 Task: In the  document compendium.pdf. Insert footer and write 'www.stellar.com'. Find the word using Dictionary 'Enough' Use the tool word Count and display word count while typing
Action: Mouse moved to (123, 96)
Screenshot: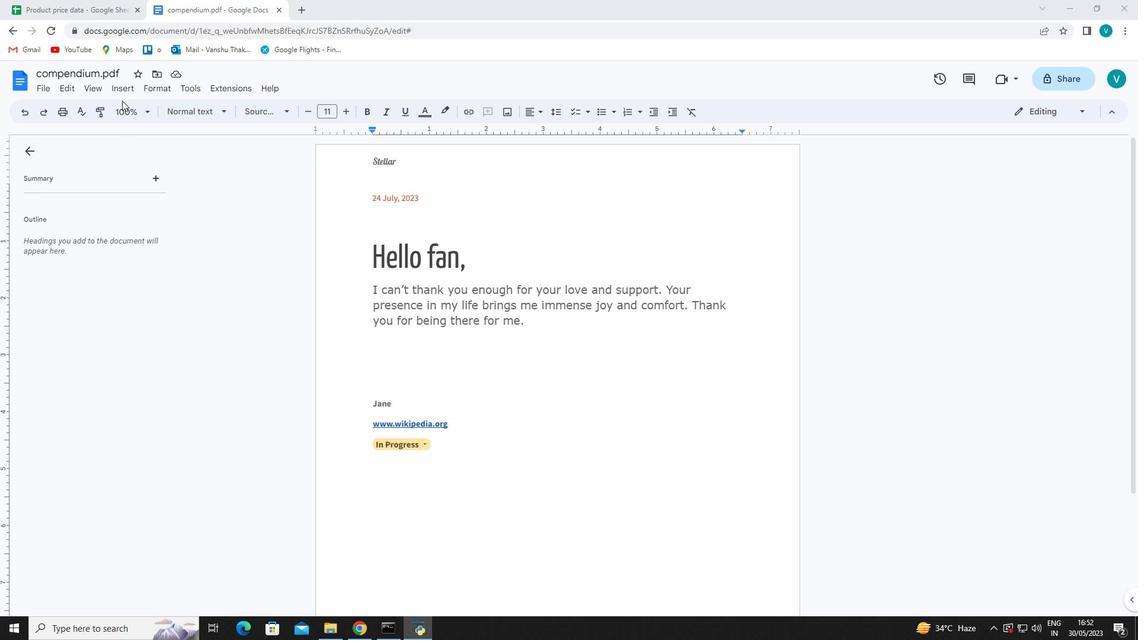 
Action: Mouse pressed left at (123, 96)
Screenshot: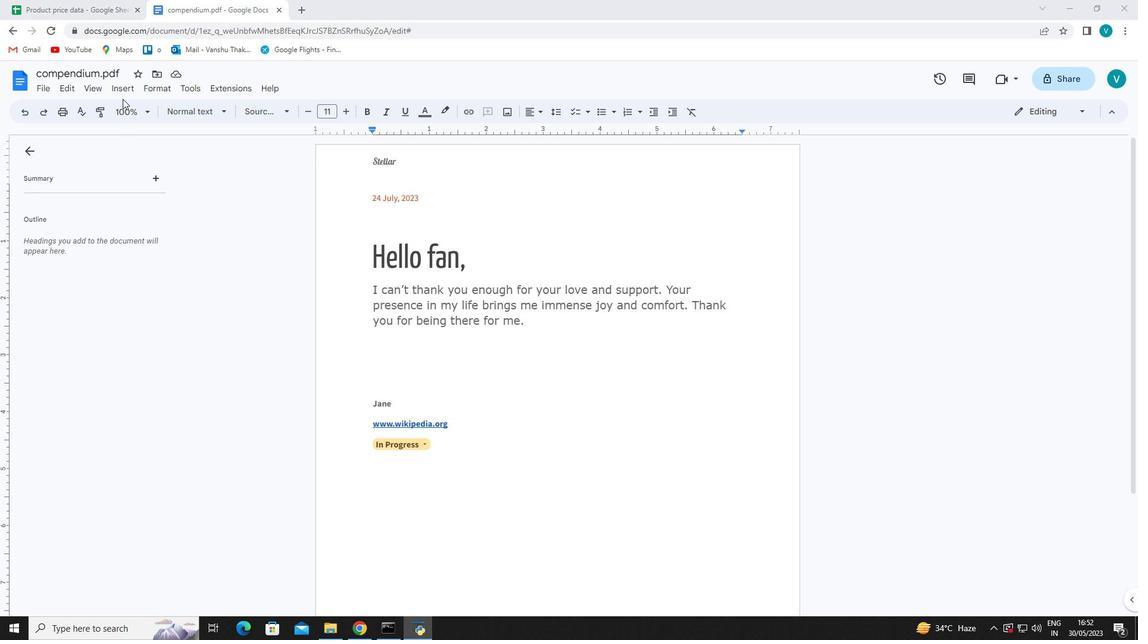 
Action: Mouse pressed left at (123, 96)
Screenshot: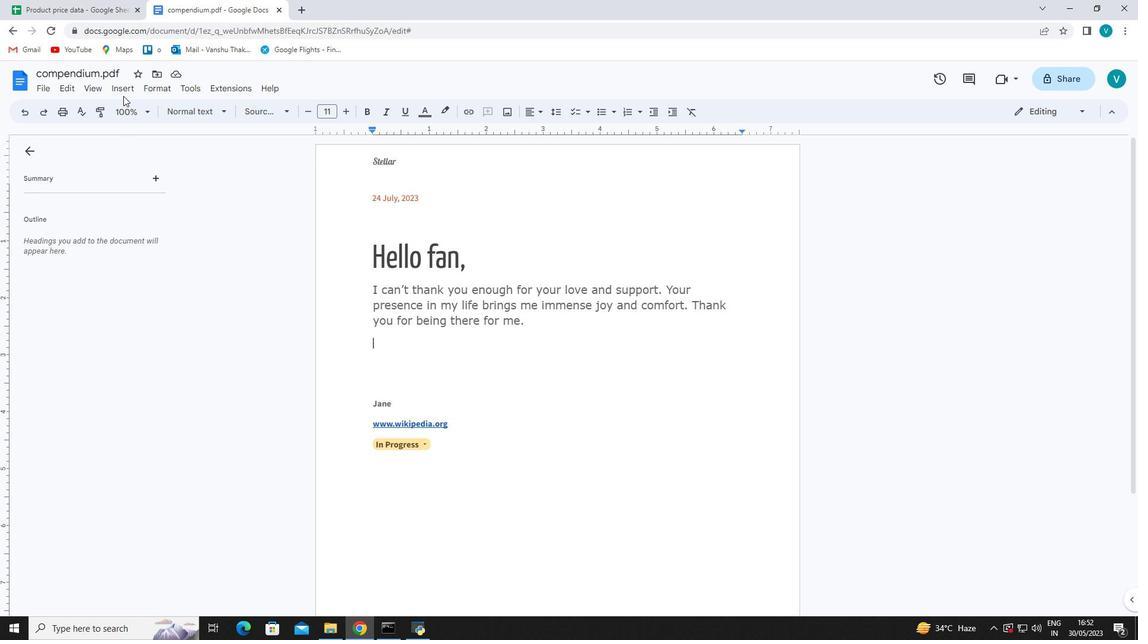 
Action: Mouse moved to (125, 91)
Screenshot: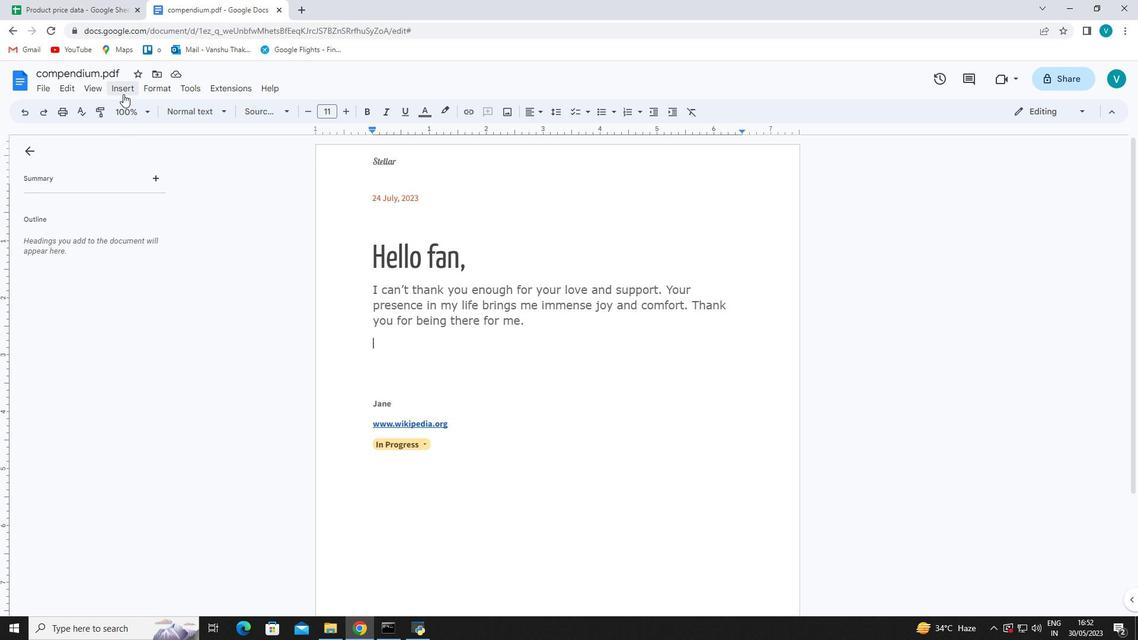 
Action: Mouse pressed left at (125, 91)
Screenshot: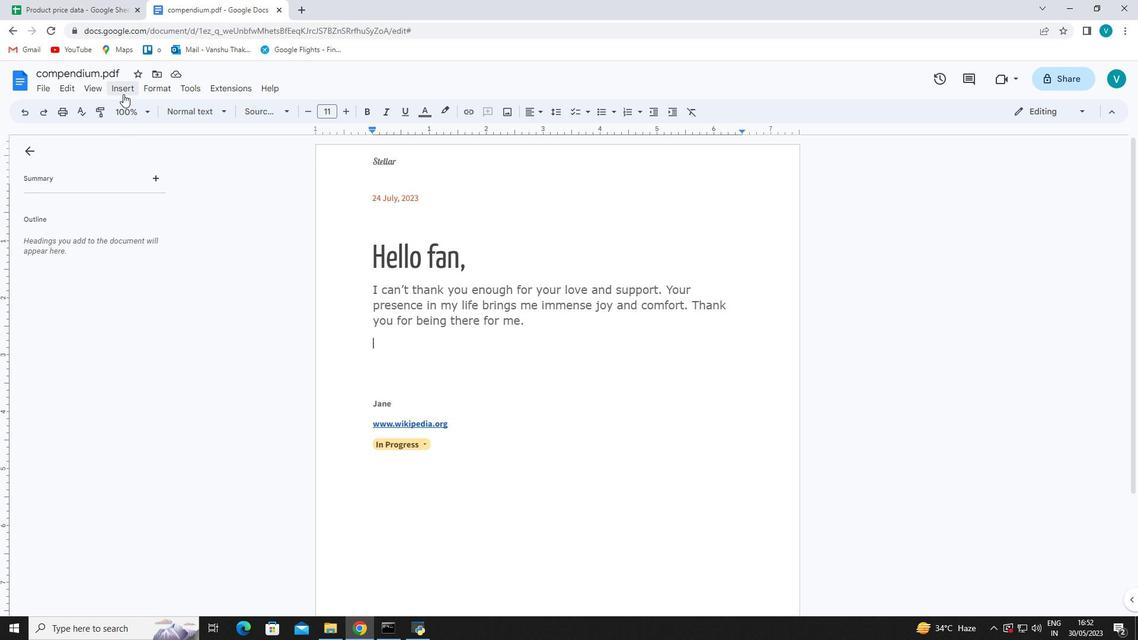 
Action: Mouse moved to (317, 406)
Screenshot: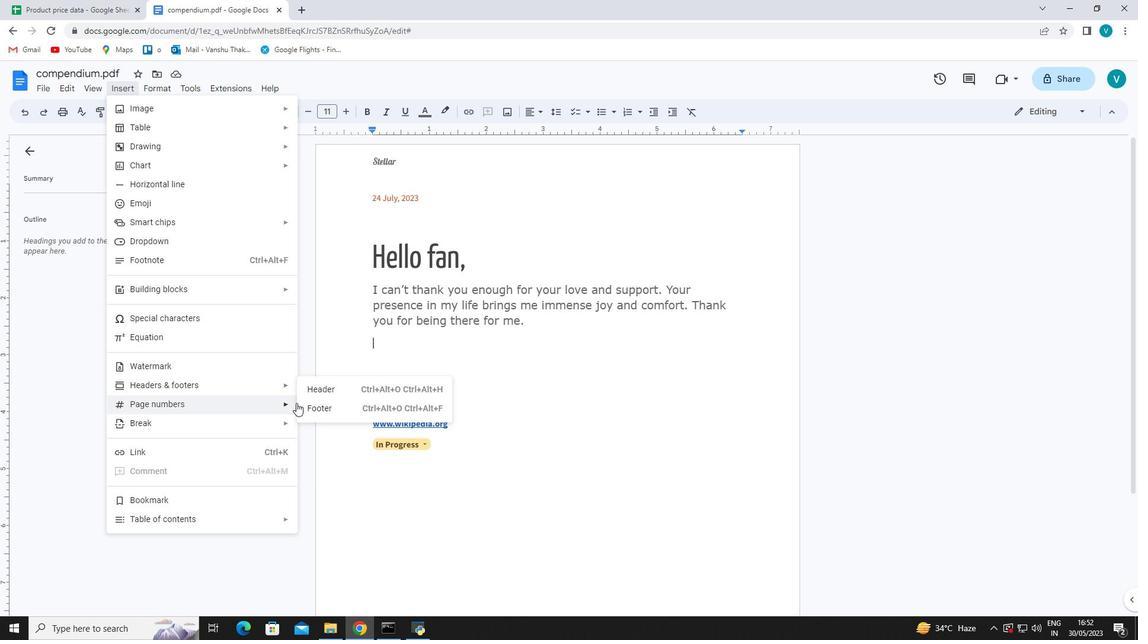
Action: Mouse pressed left at (317, 406)
Screenshot: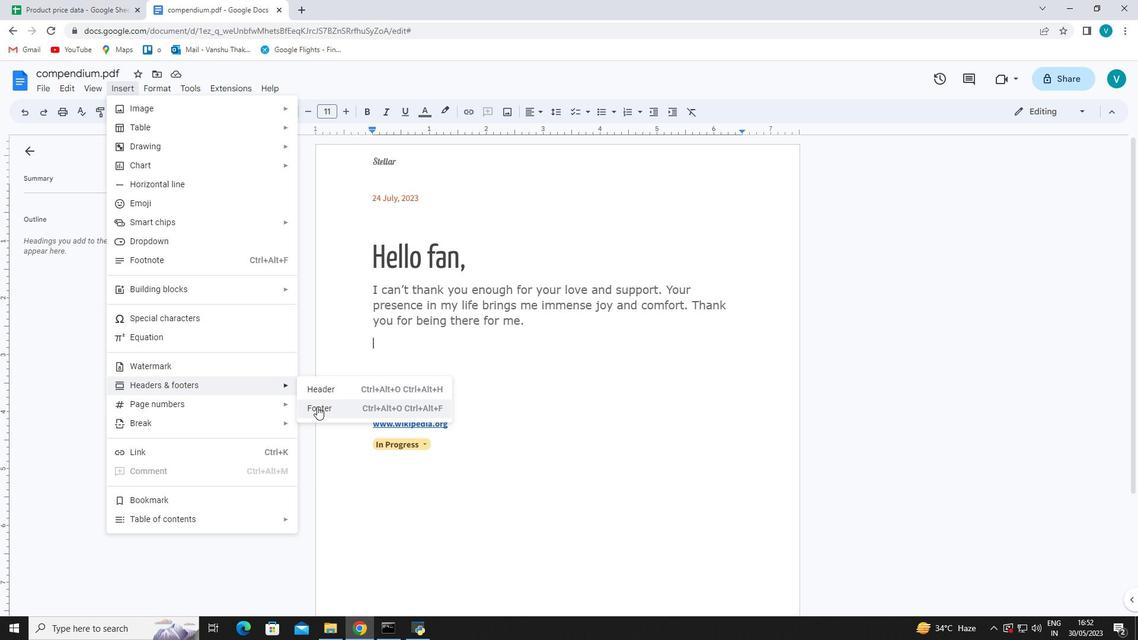 
Action: Mouse moved to (327, 403)
Screenshot: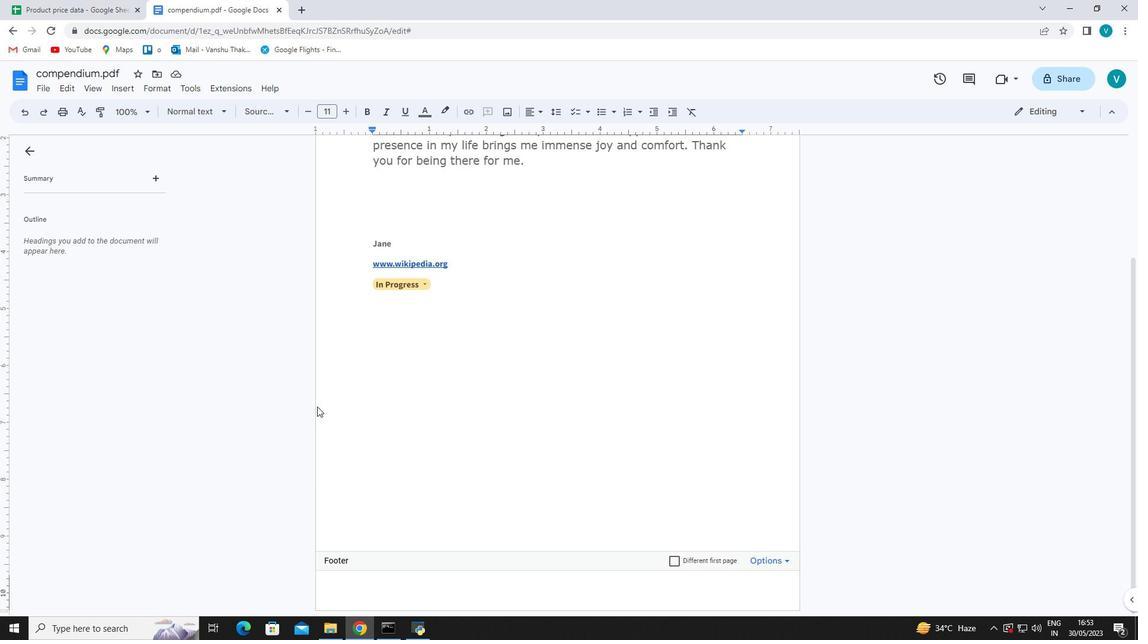
Action: Key pressed www.stellar.com
Screenshot: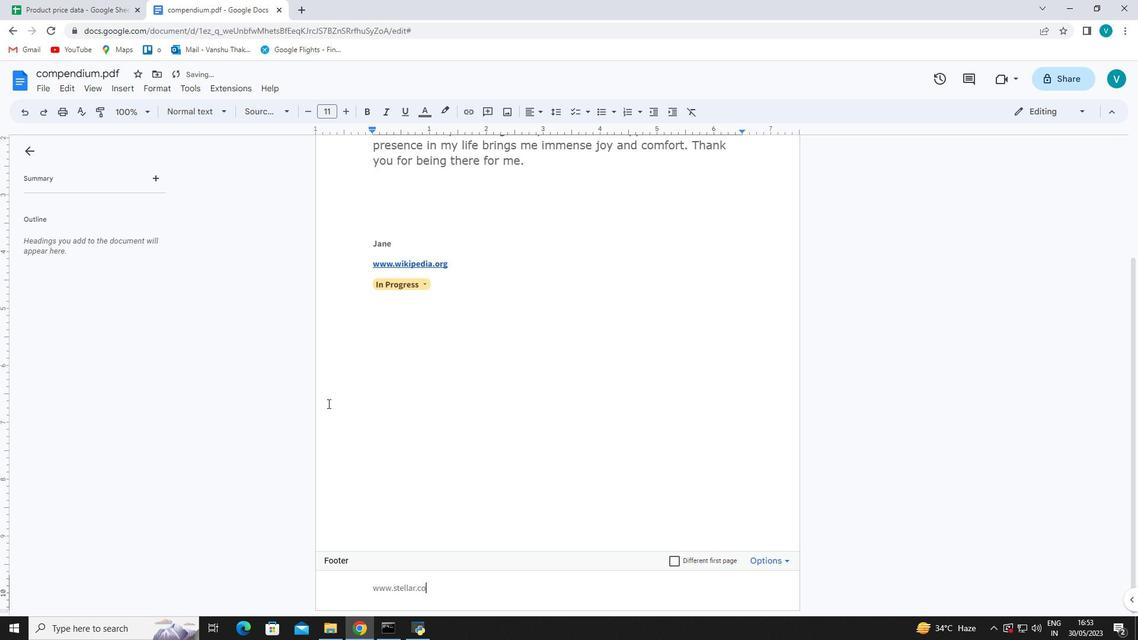
Action: Mouse moved to (195, 88)
Screenshot: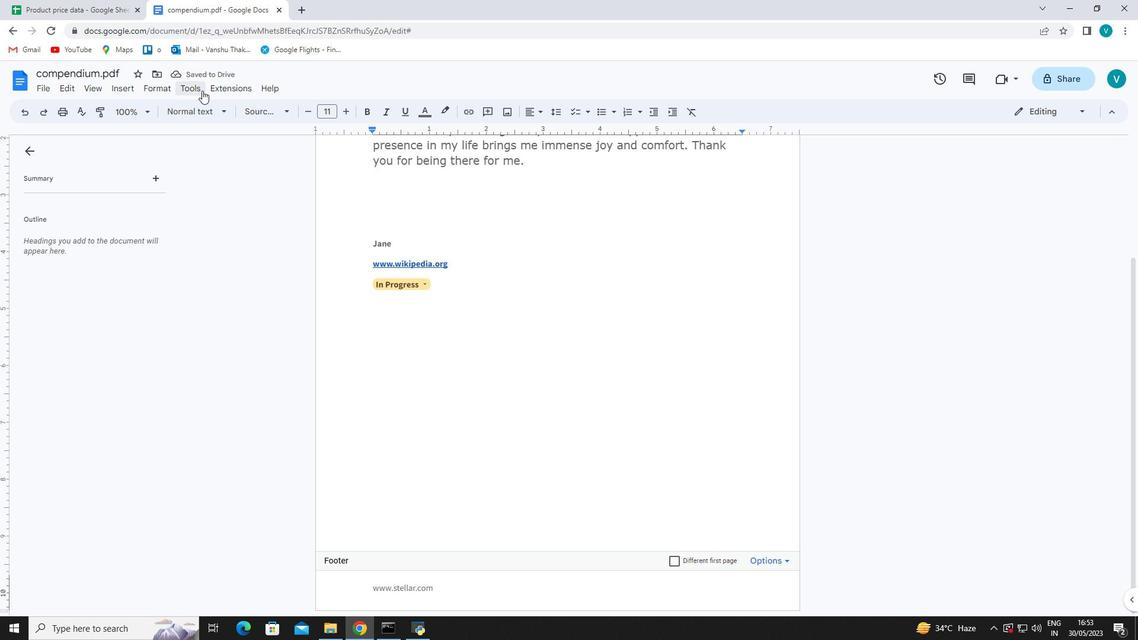 
Action: Mouse pressed left at (195, 88)
Screenshot: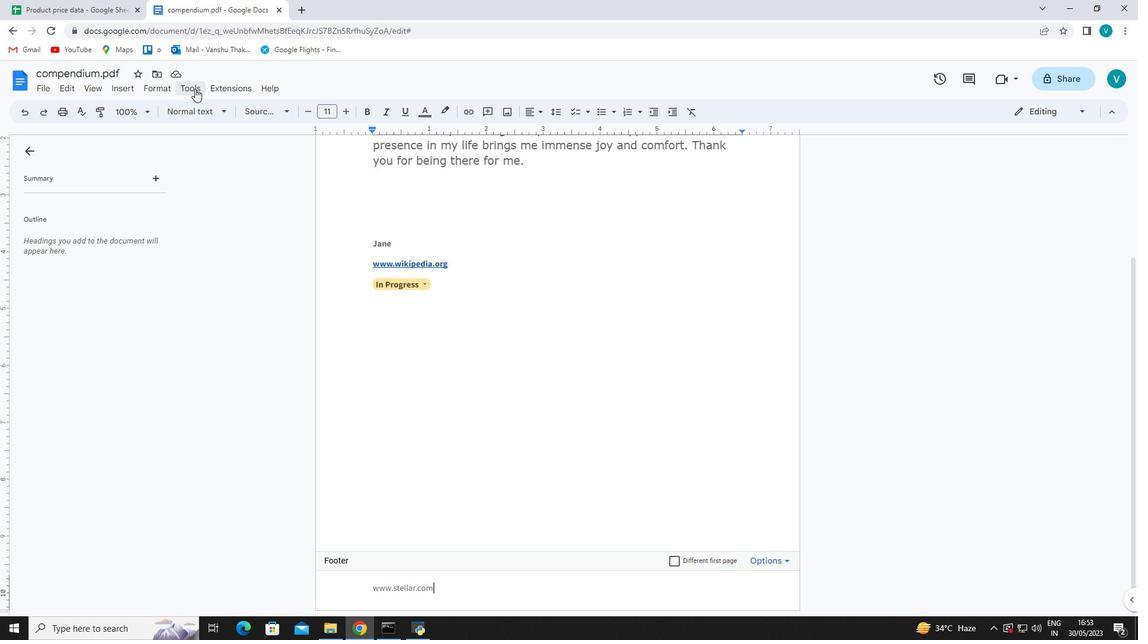 
Action: Mouse moved to (205, 242)
Screenshot: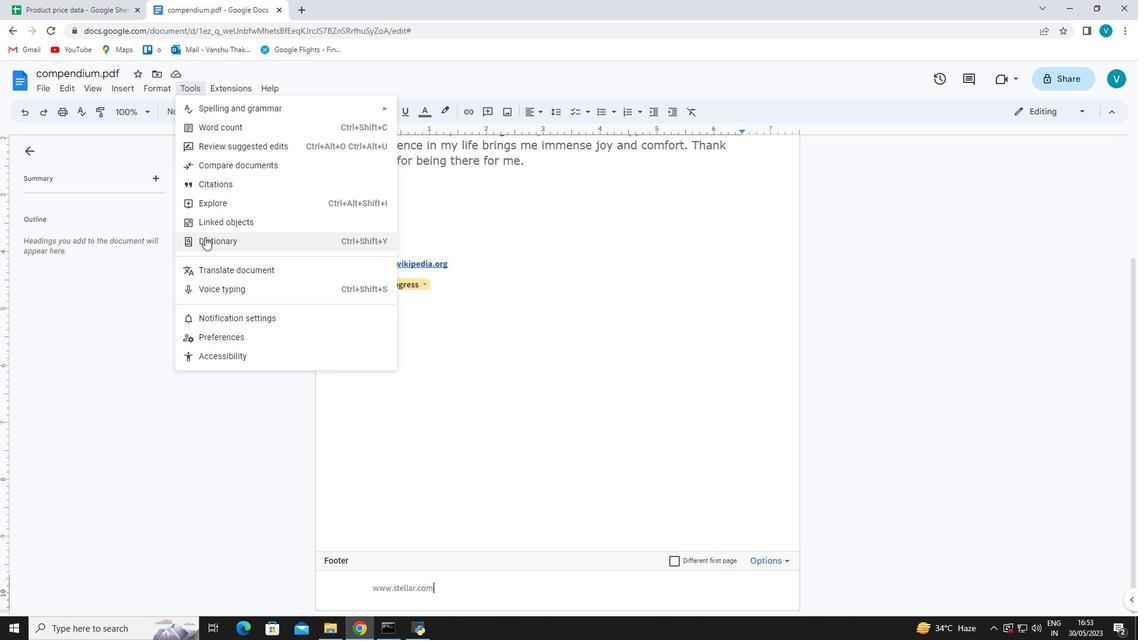 
Action: Mouse pressed left at (205, 242)
Screenshot: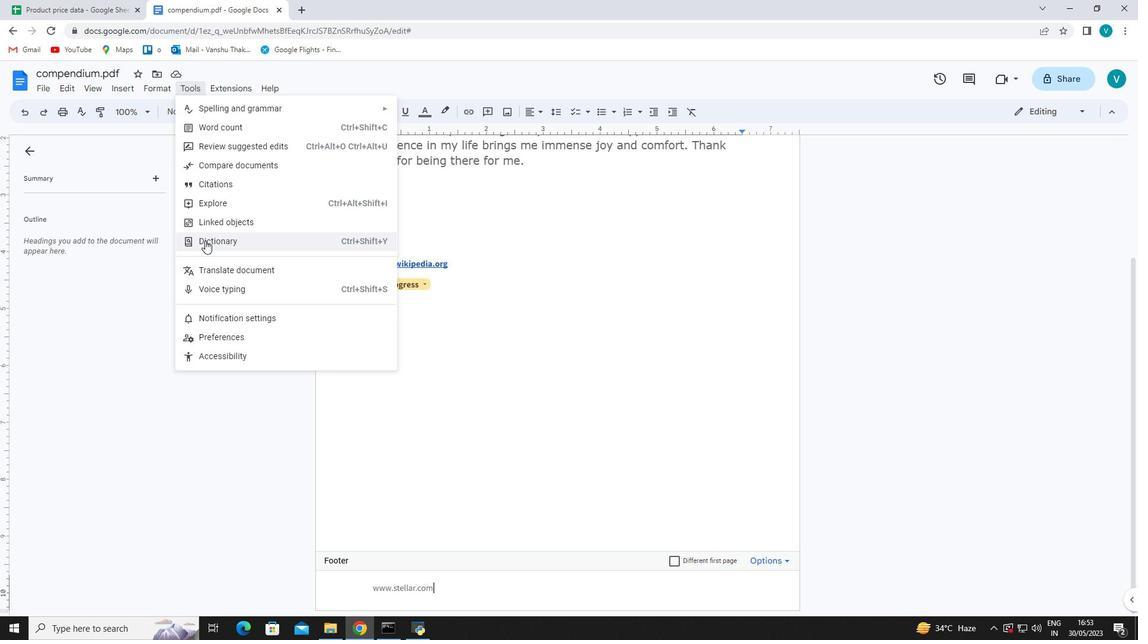 
Action: Mouse moved to (1000, 147)
Screenshot: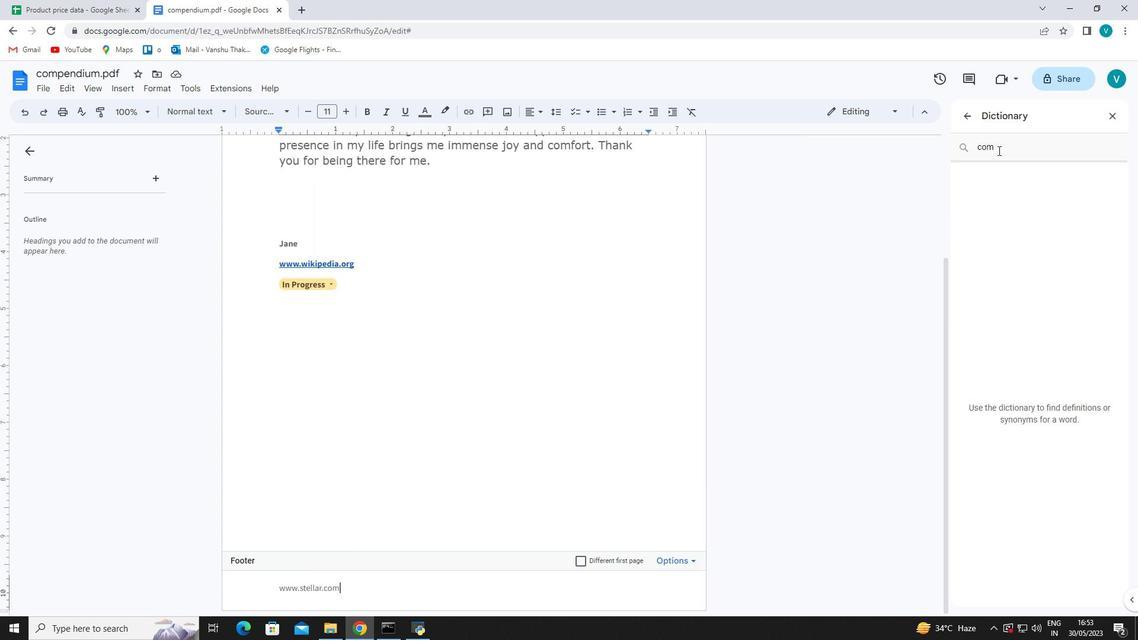 
Action: Mouse pressed left at (1000, 147)
Screenshot: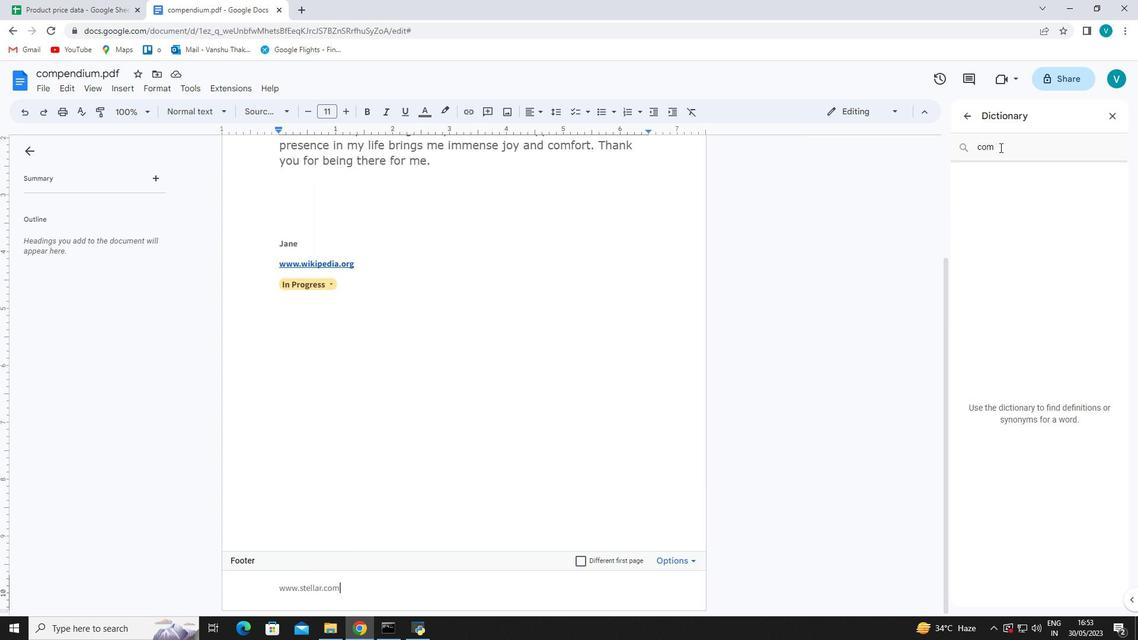 
Action: Mouse moved to (969, 148)
Screenshot: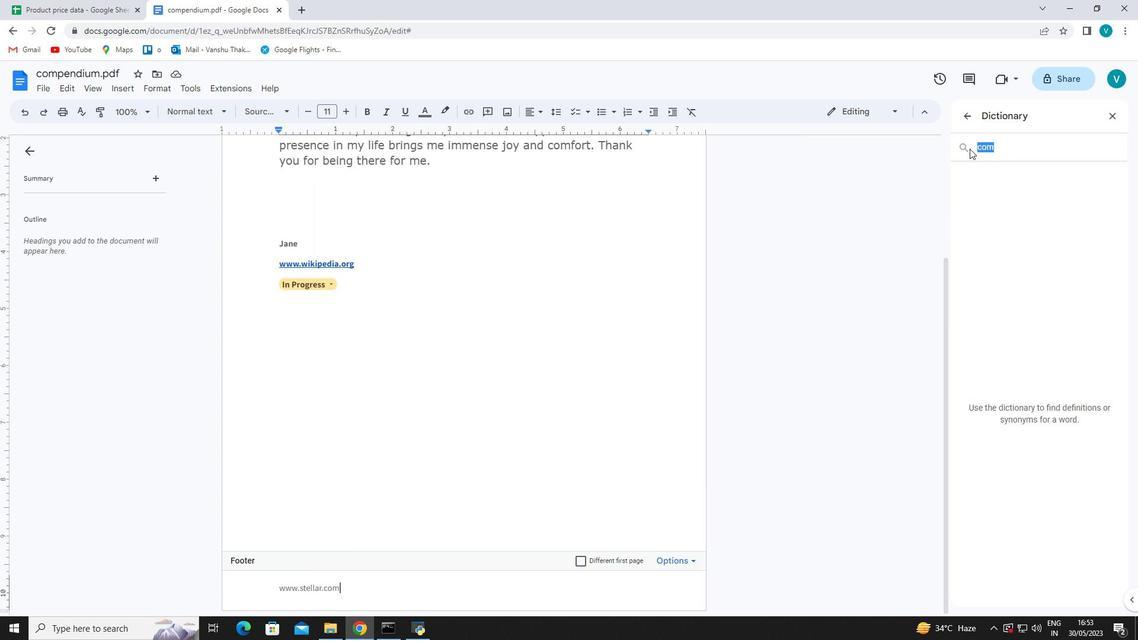 
Action: Key pressed <Key.backspace><Key.shift>Enough
Screenshot: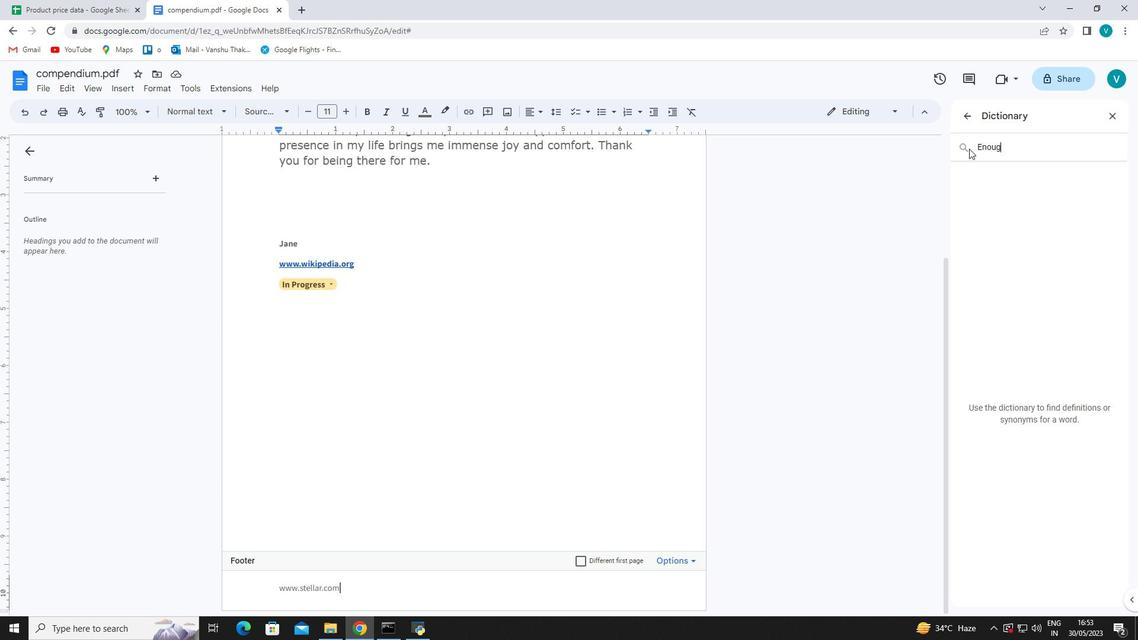
Action: Mouse moved to (1016, 156)
Screenshot: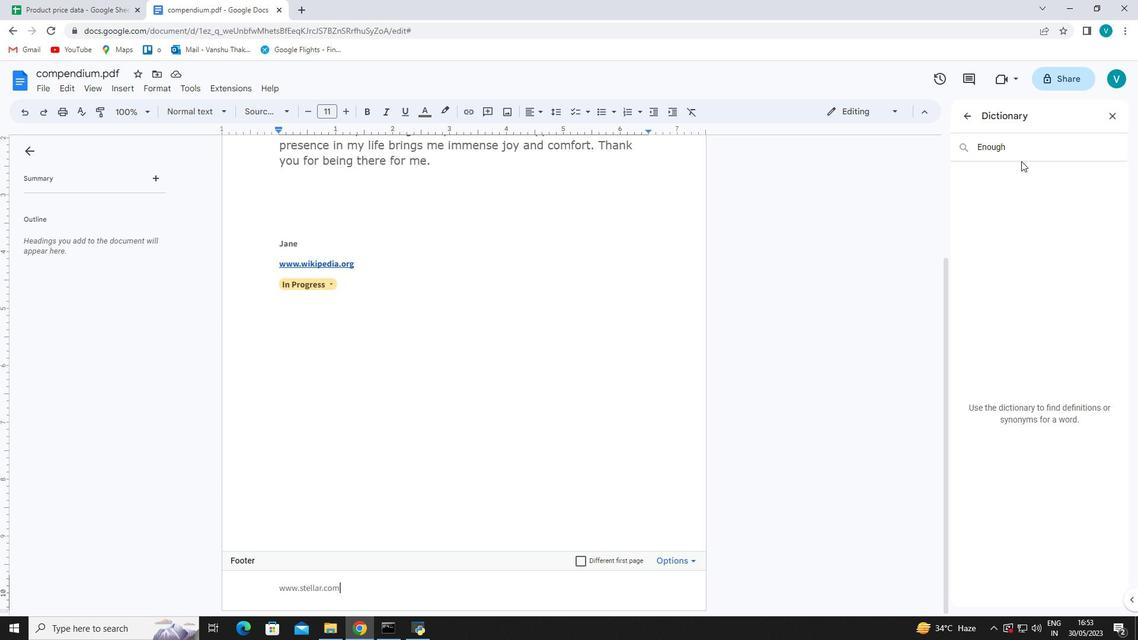 
Action: Key pressed <Key.enter>
Screenshot: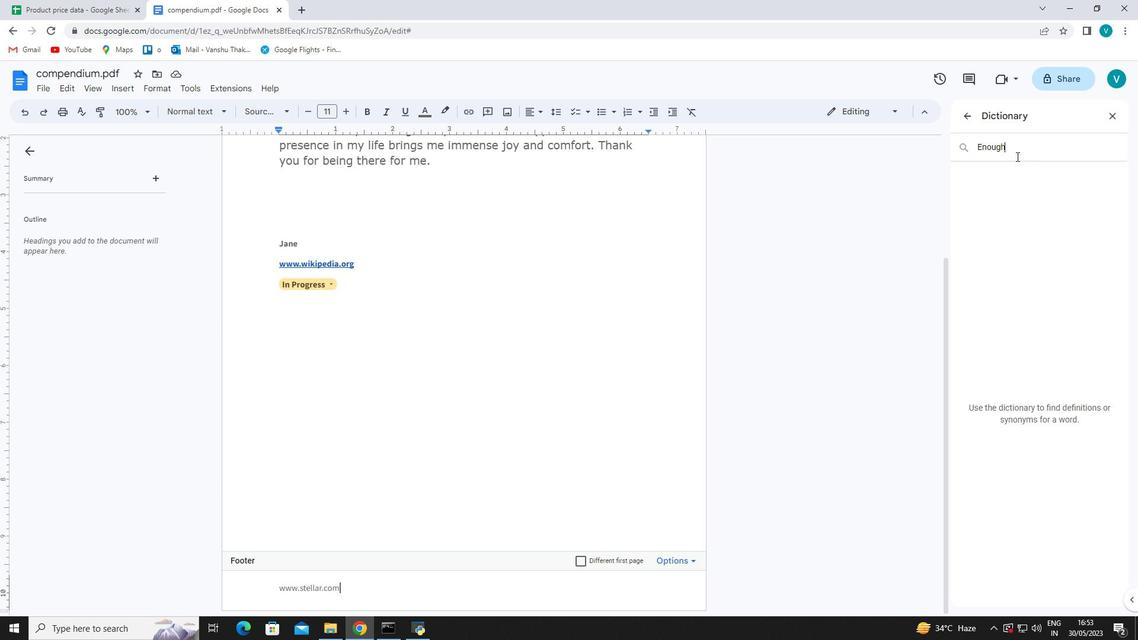 
Action: Mouse moved to (1103, 234)
Screenshot: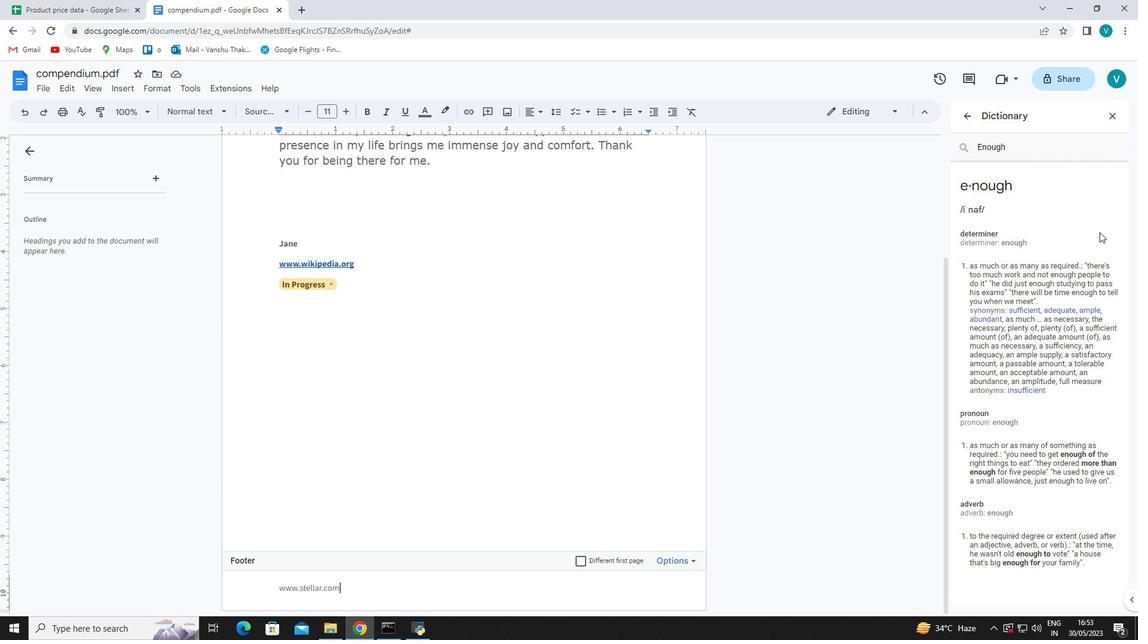 
Action: Mouse scrolled (1103, 234) with delta (0, 0)
Screenshot: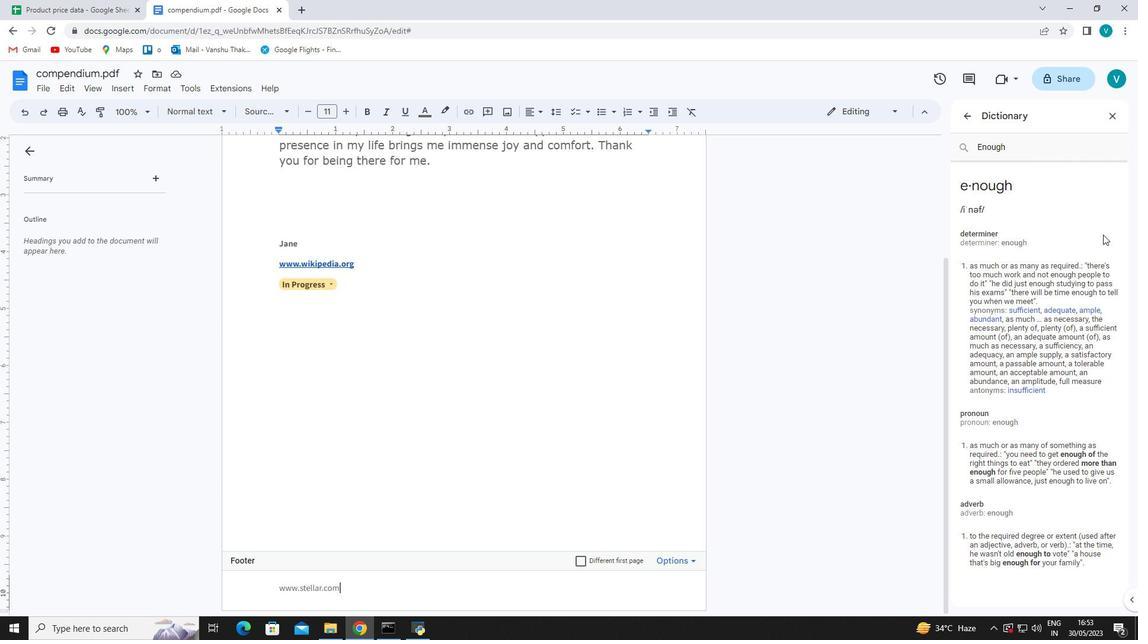 
Action: Mouse moved to (1104, 235)
Screenshot: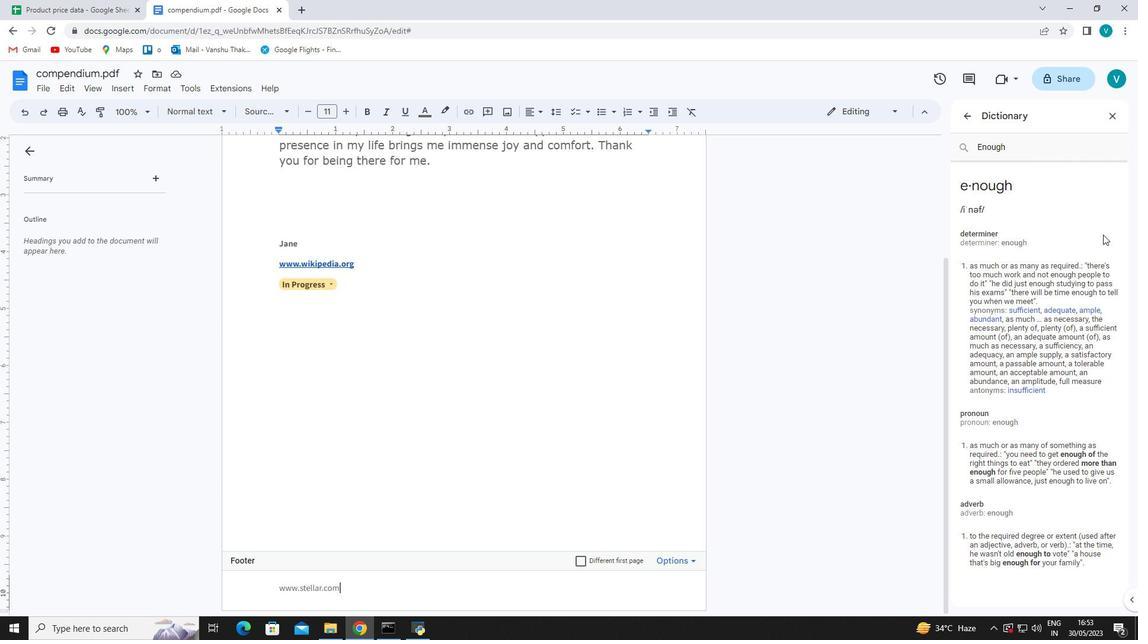 
Action: Mouse scrolled (1104, 235) with delta (0, 0)
Screenshot: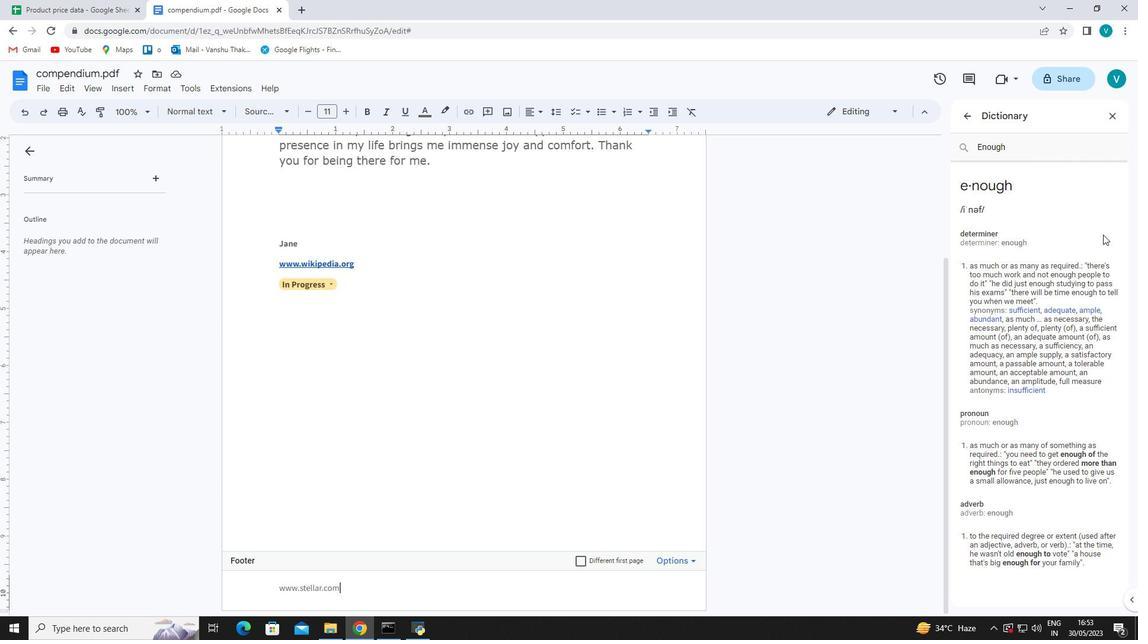 
Action: Mouse moved to (1113, 317)
Screenshot: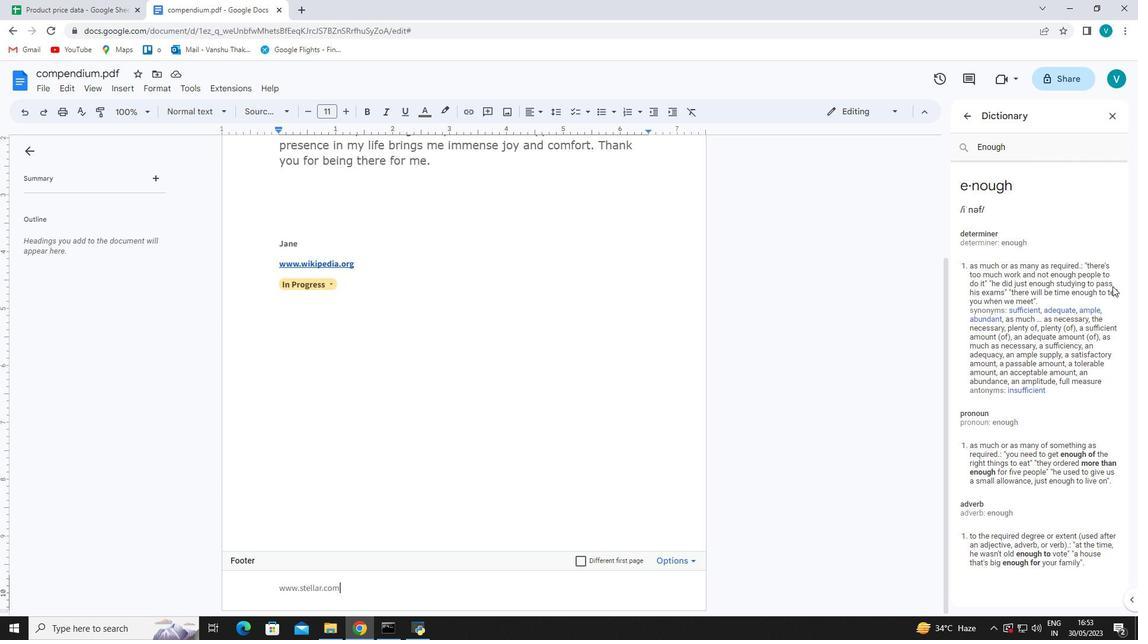 
Action: Mouse scrolled (1113, 317) with delta (0, 0)
Screenshot: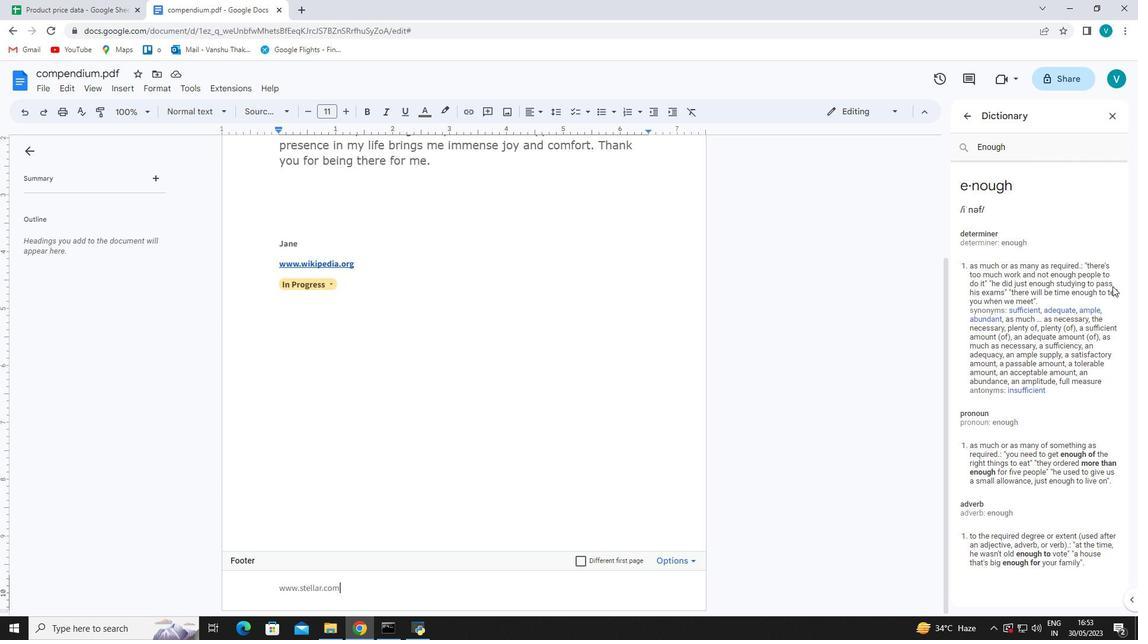
Action: Mouse moved to (196, 90)
Screenshot: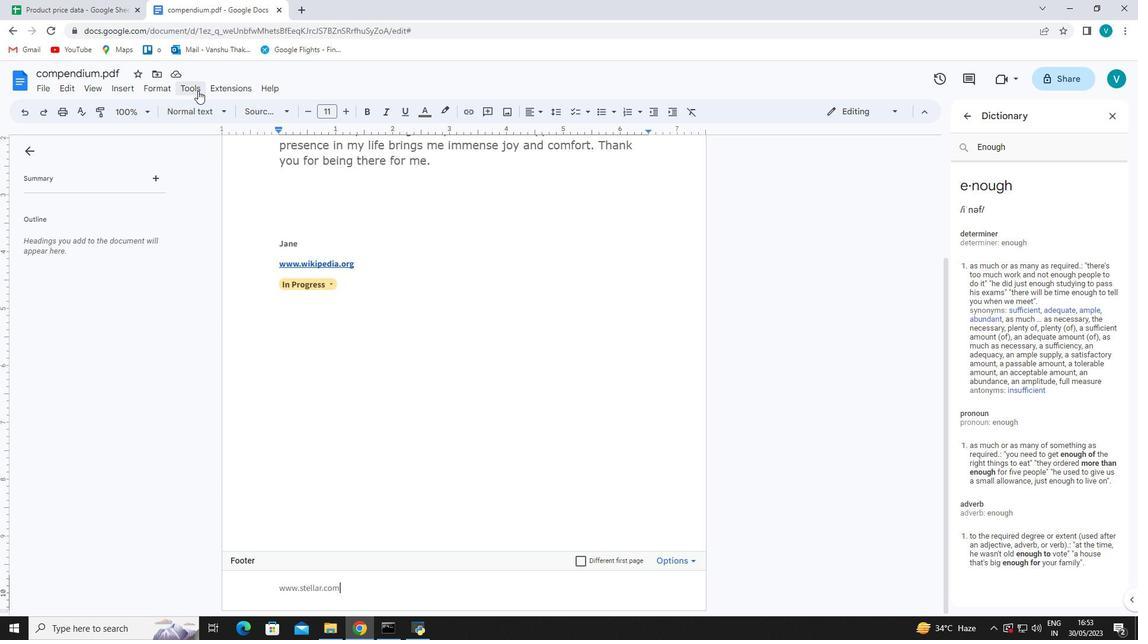 
Action: Mouse pressed left at (196, 90)
Screenshot: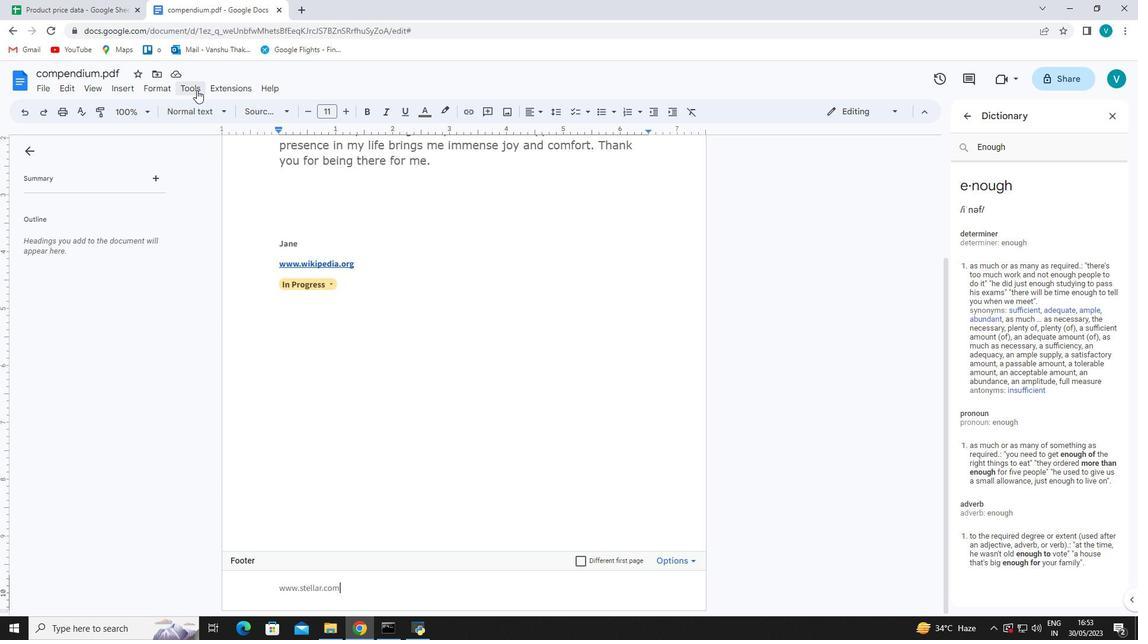 
Action: Mouse moved to (240, 129)
Screenshot: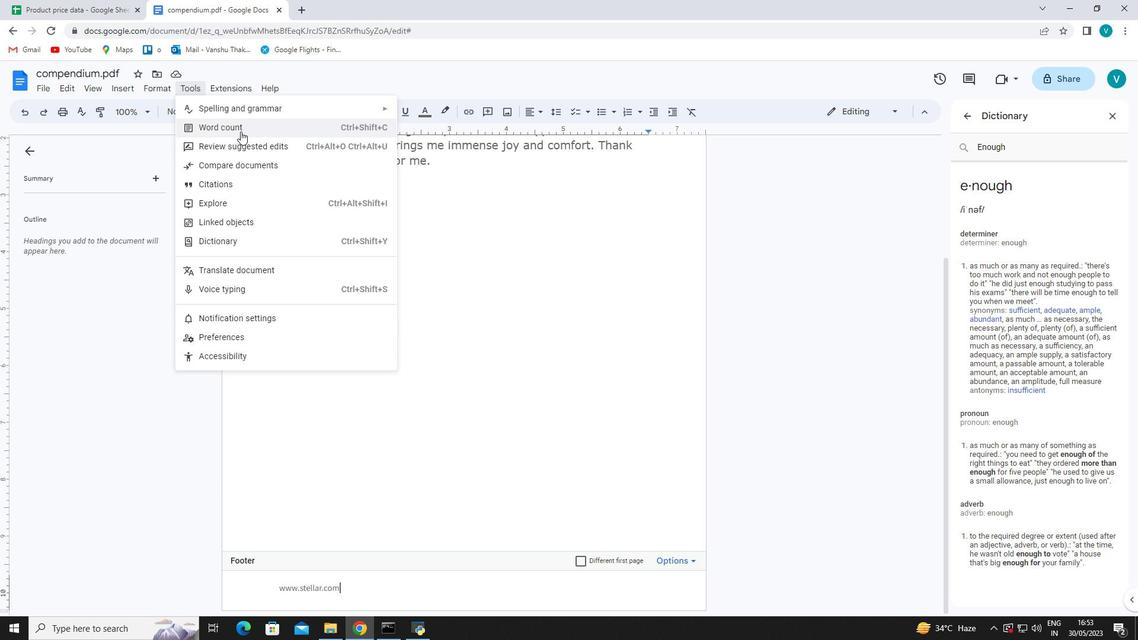 
Action: Mouse pressed left at (240, 129)
Screenshot: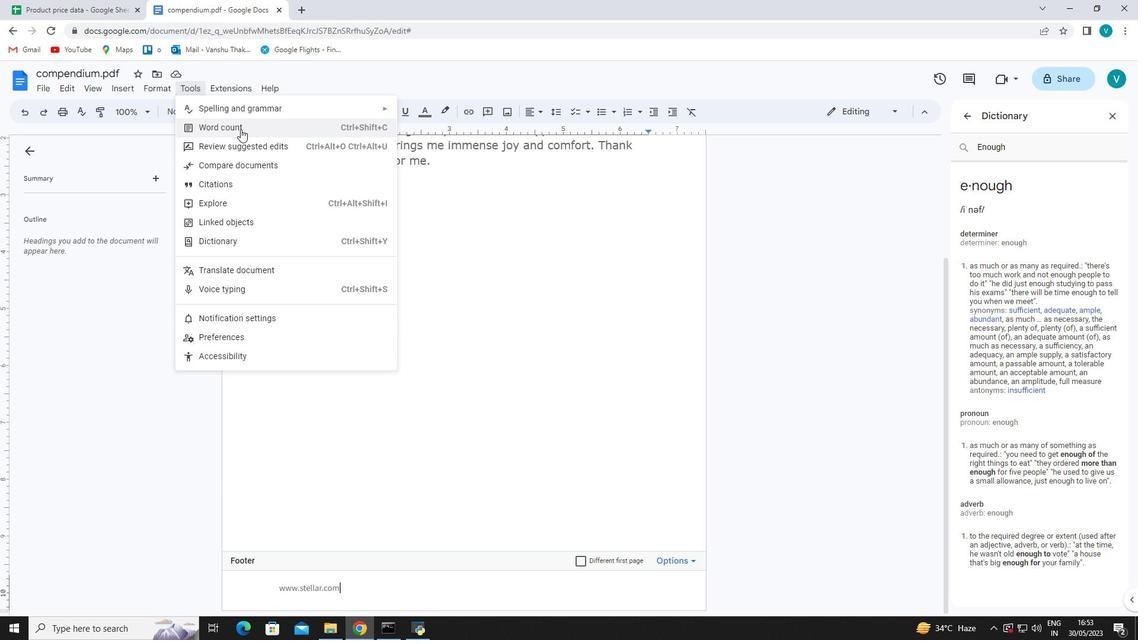 
Action: Mouse moved to (502, 390)
Screenshot: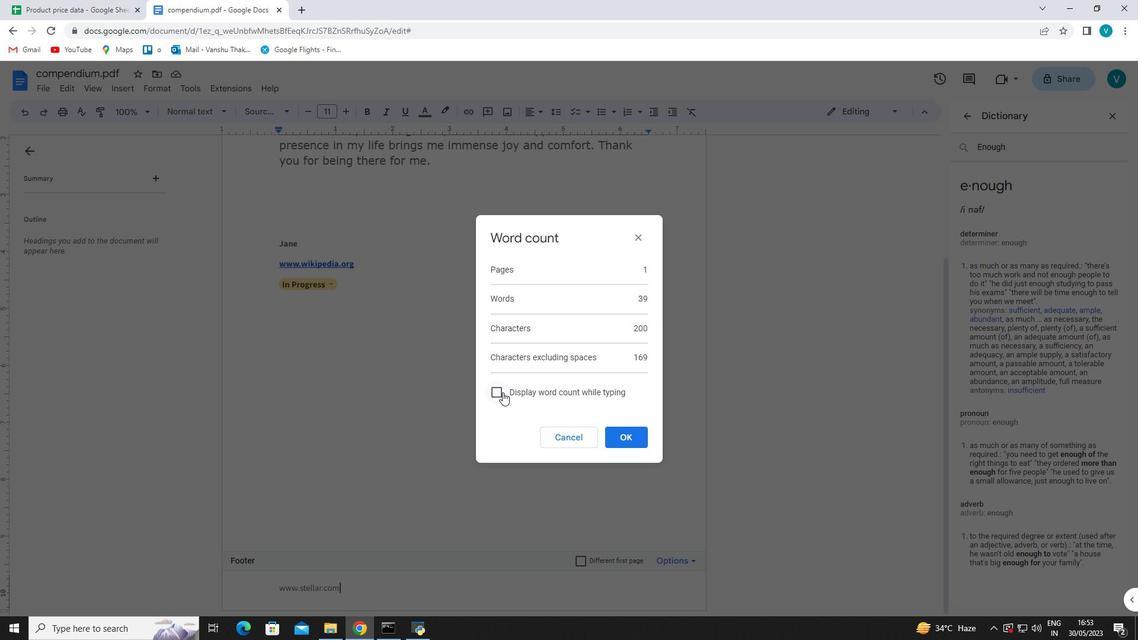 
Action: Mouse pressed left at (502, 390)
Screenshot: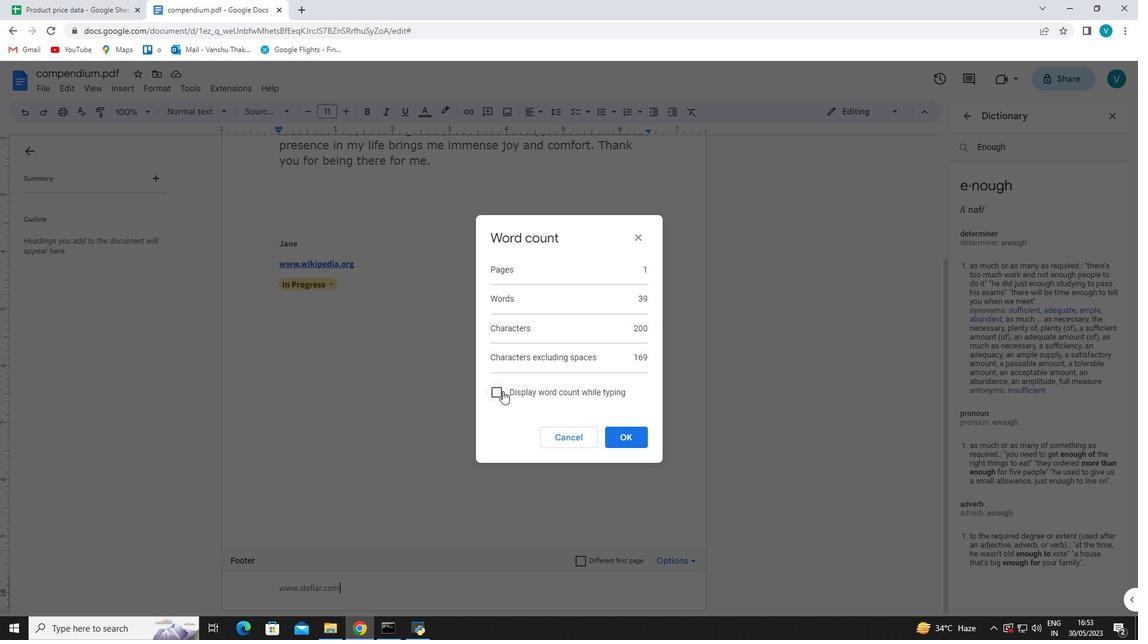 
Action: Mouse moved to (608, 435)
Screenshot: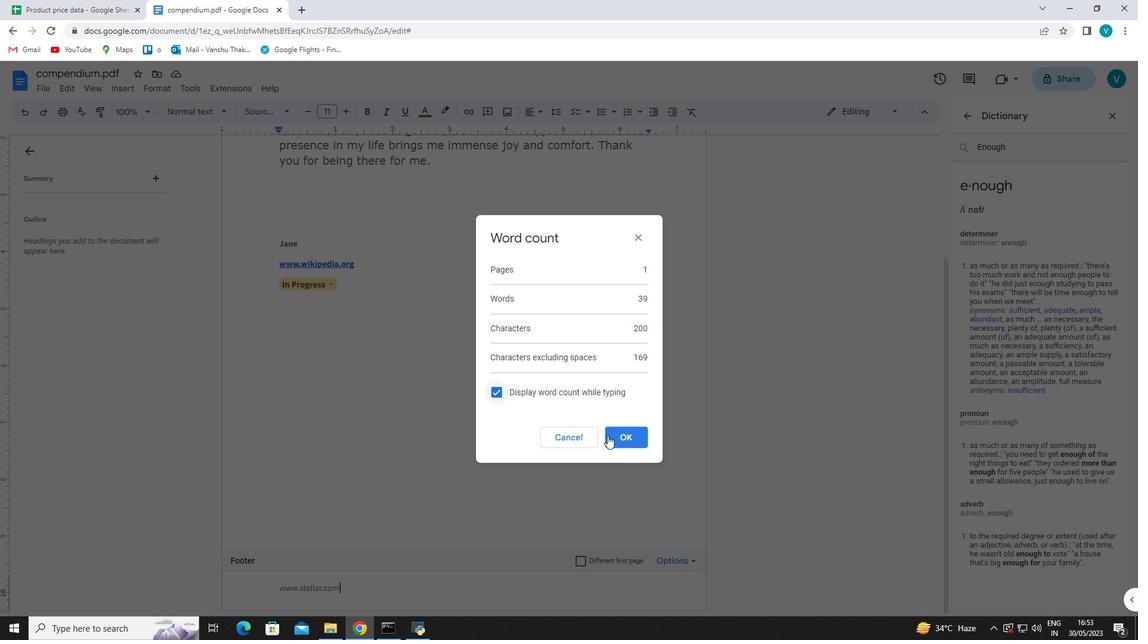 
Action: Mouse pressed left at (608, 435)
Screenshot: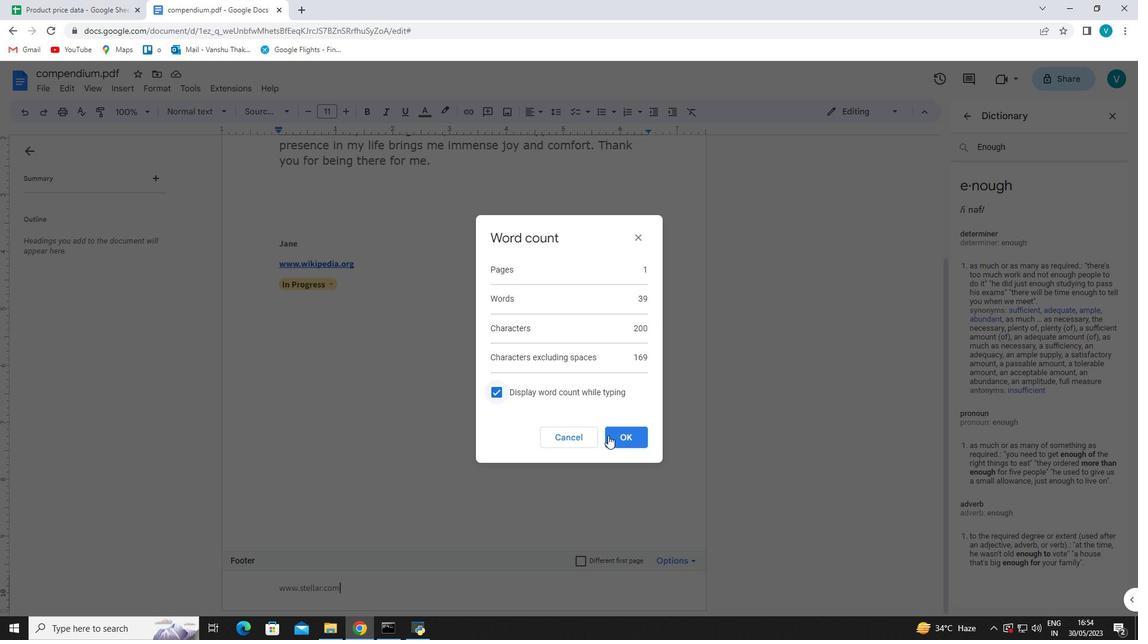 
Action: Mouse scrolled (608, 436) with delta (0, 0)
Screenshot: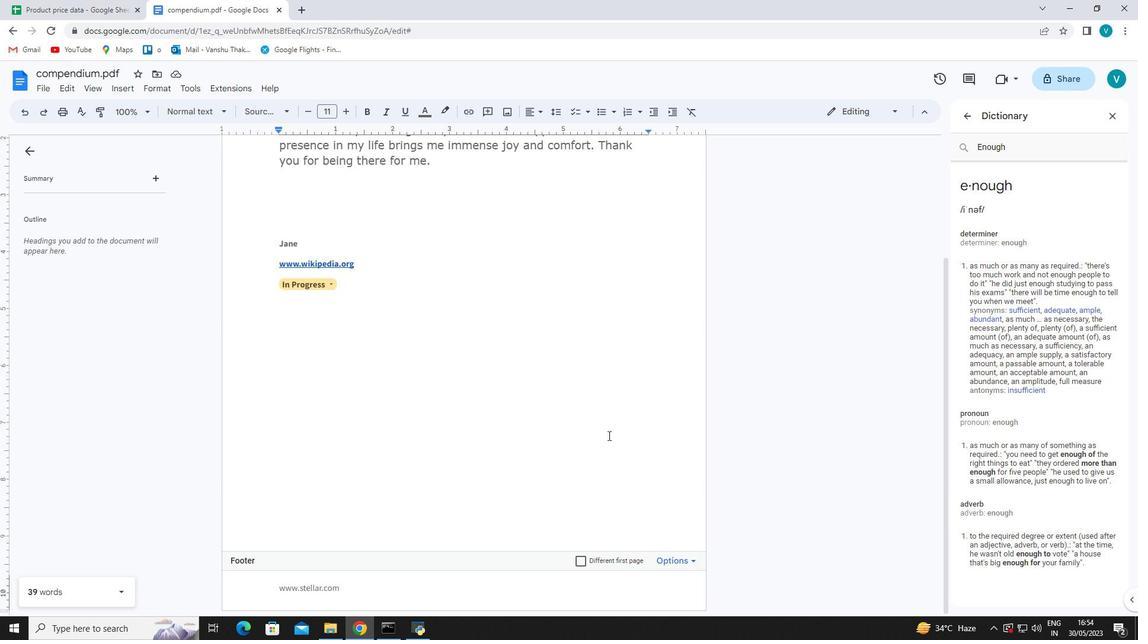 
Action: Mouse scrolled (608, 436) with delta (0, 0)
Screenshot: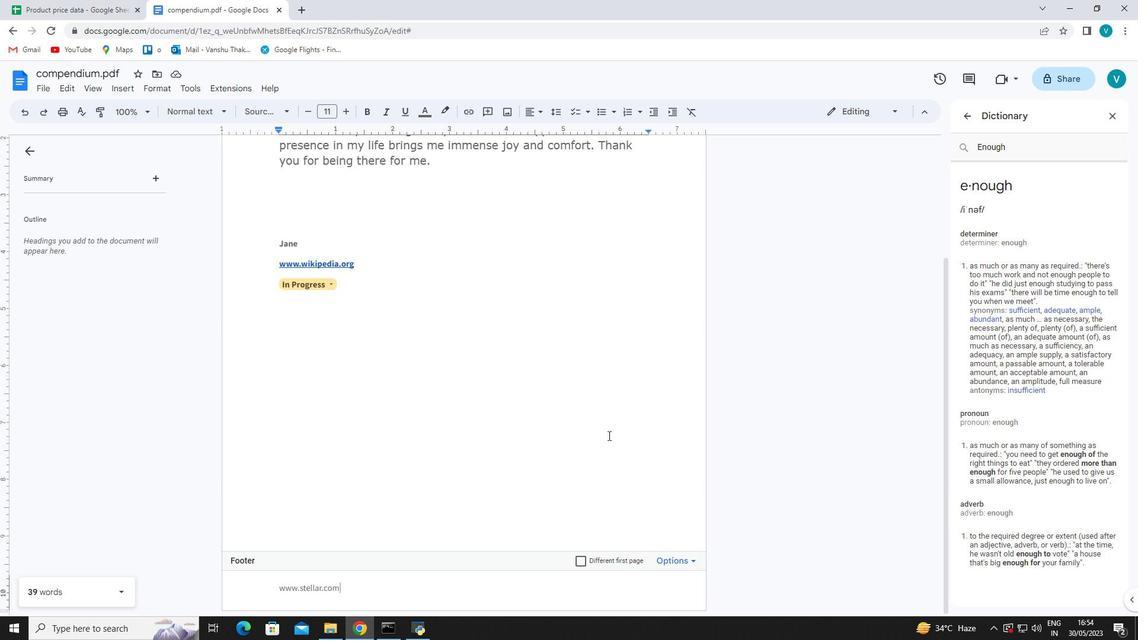 
Action: Mouse scrolled (608, 436) with delta (0, 0)
Screenshot: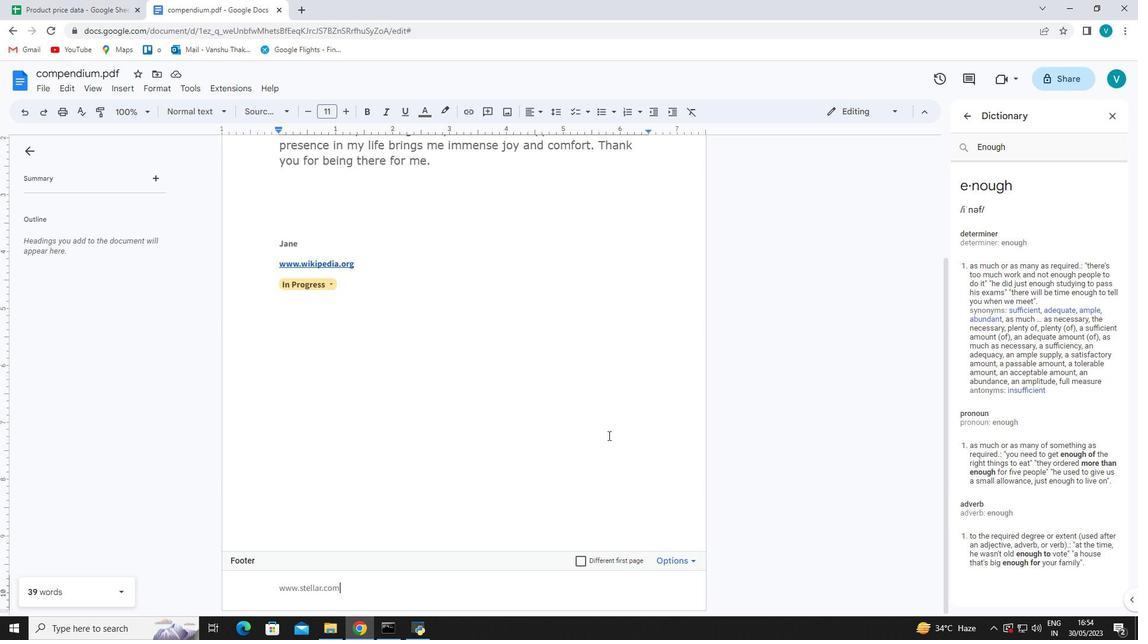 
Action: Mouse scrolled (608, 436) with delta (0, 0)
Screenshot: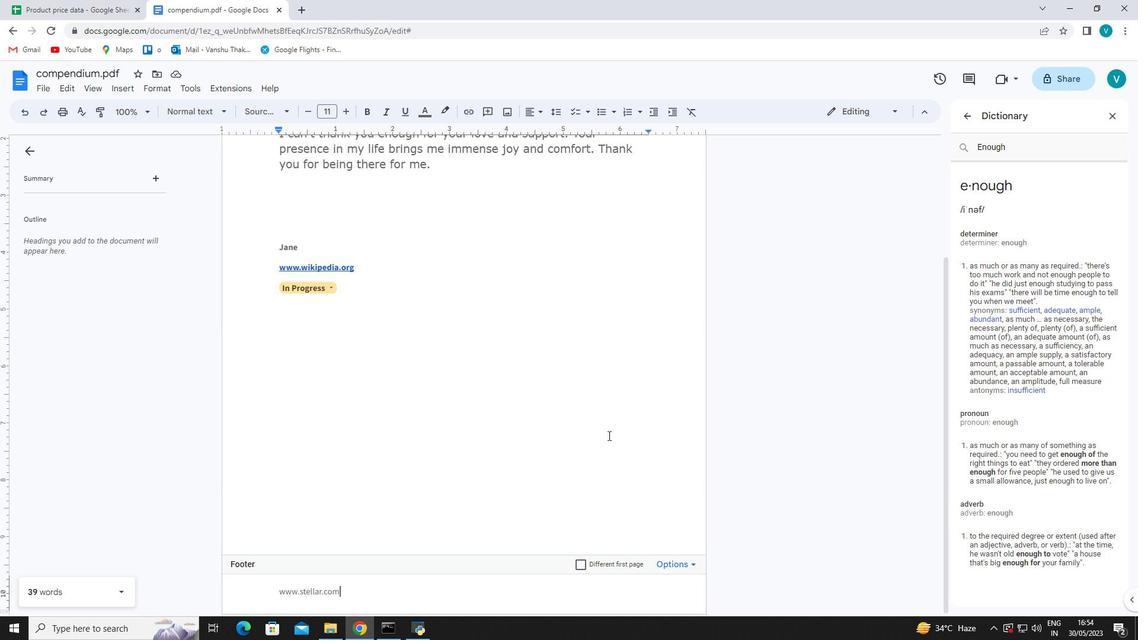 
Action: Mouse moved to (594, 428)
Screenshot: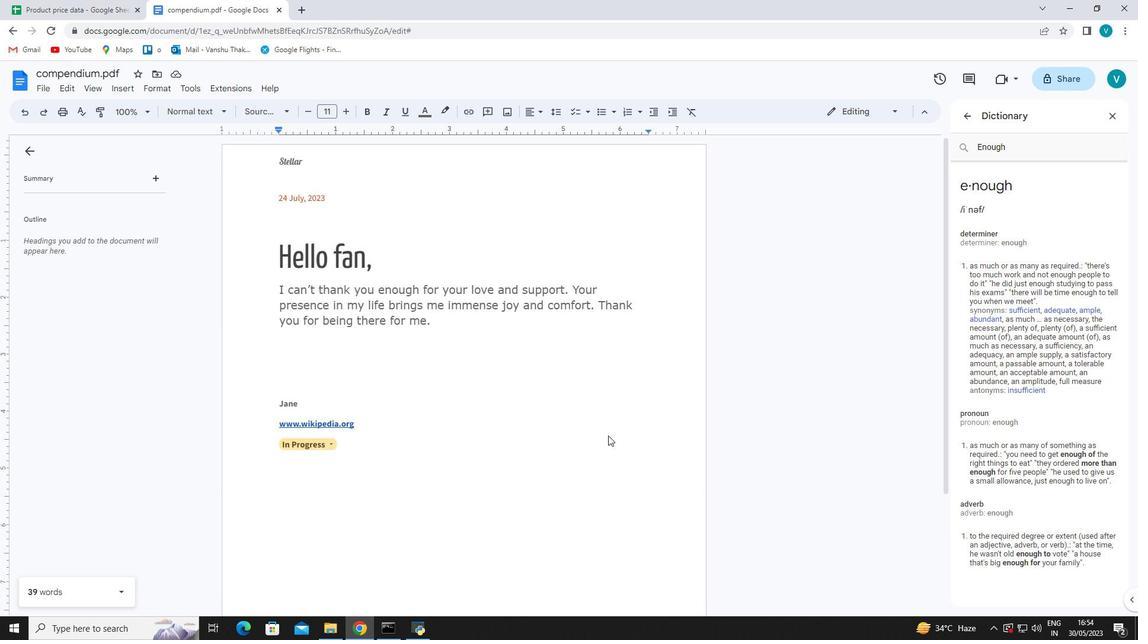 
